 Task: Search and navigate through project files and folders in Visual Studio Code.
Action: Mouse moved to (22, 70)
Screenshot: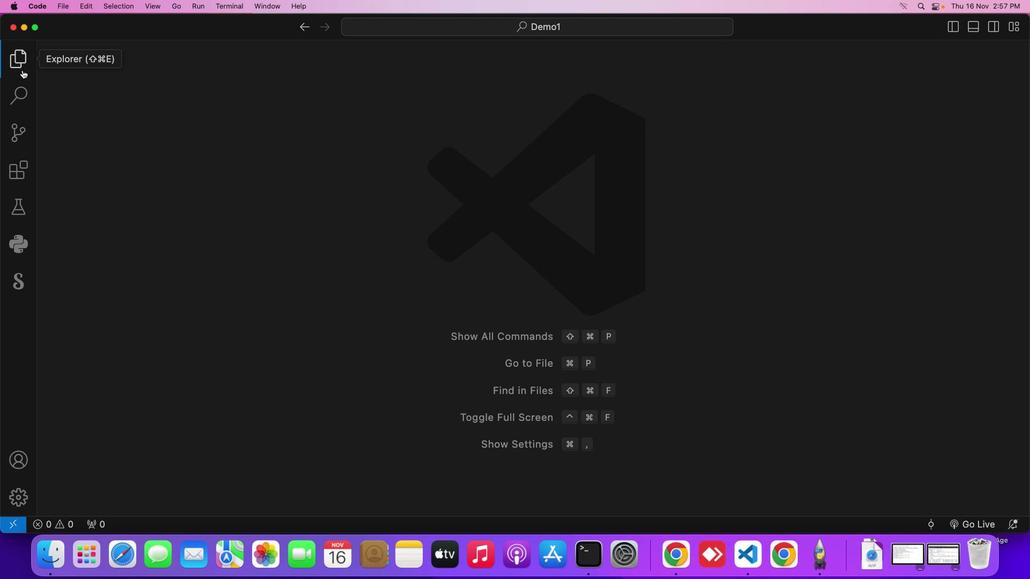 
Action: Mouse pressed left at (22, 70)
Screenshot: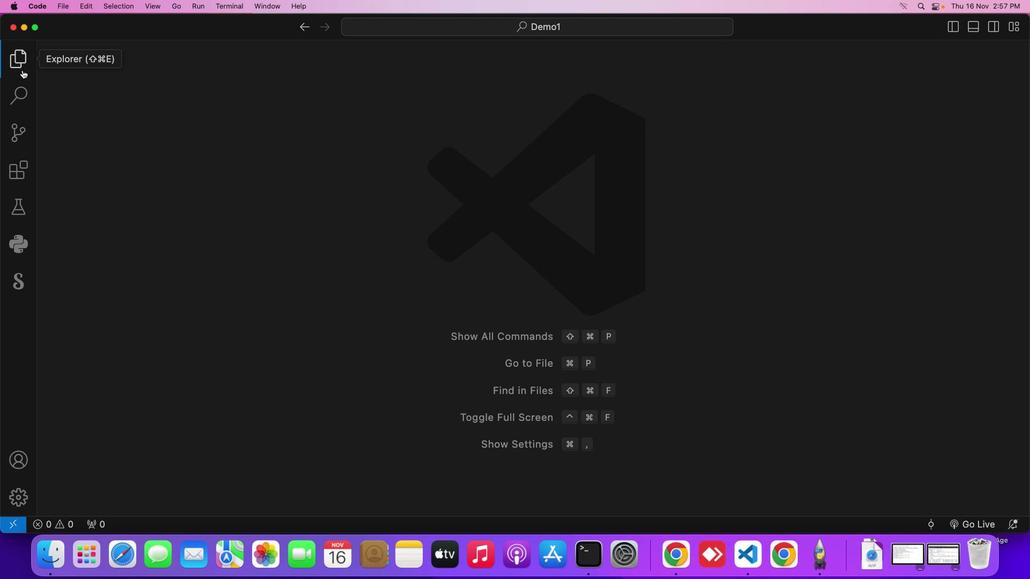 
Action: Mouse moved to (27, 95)
Screenshot: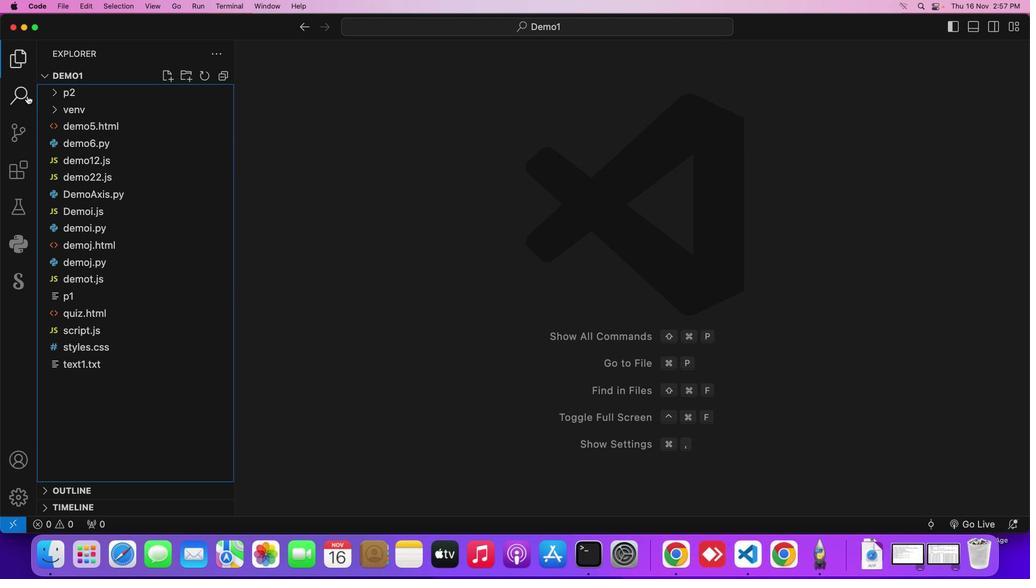
Action: Mouse pressed left at (27, 95)
Screenshot: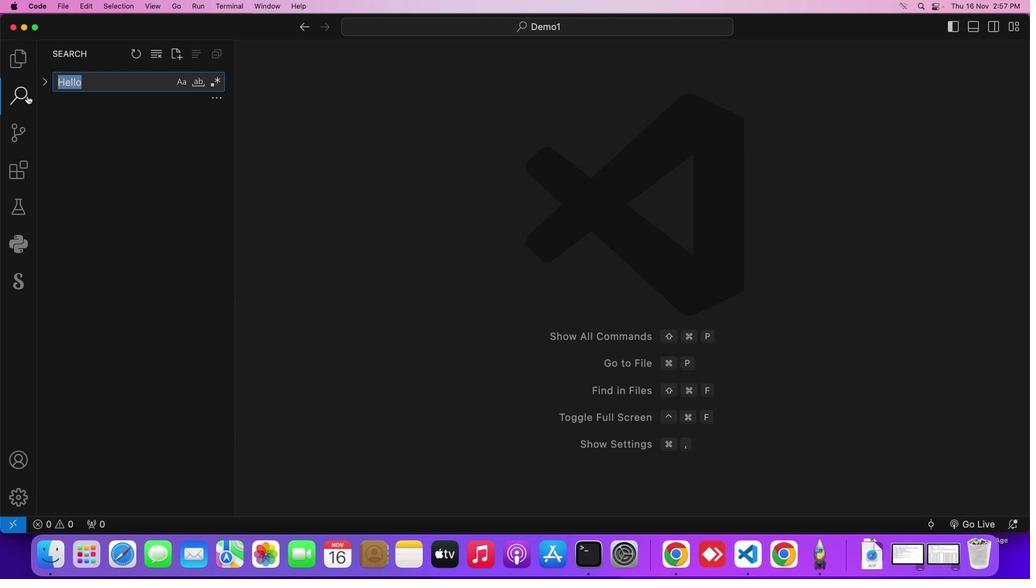 
Action: Mouse moved to (111, 83)
Screenshot: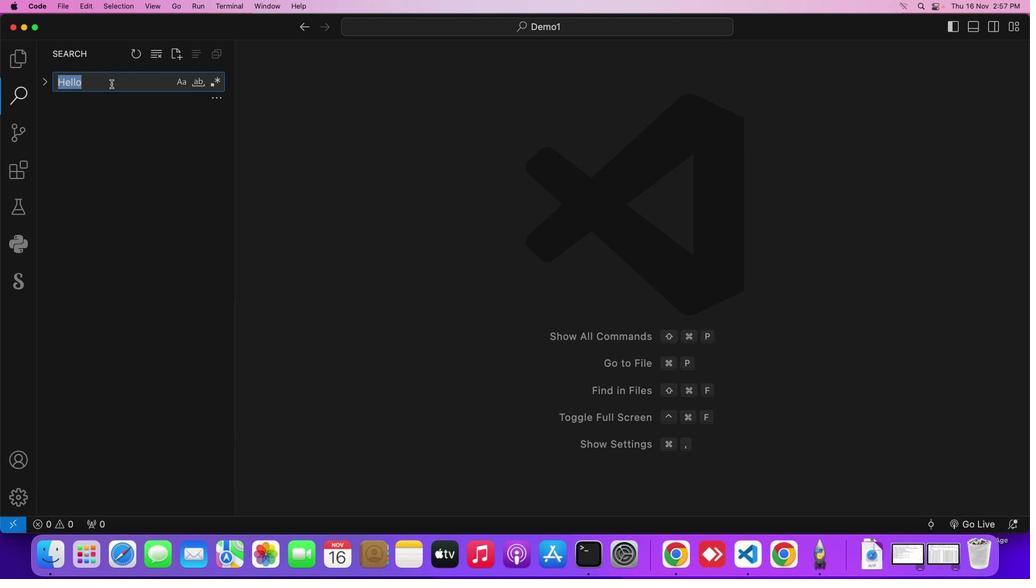 
Action: Mouse pressed left at (111, 83)
Screenshot: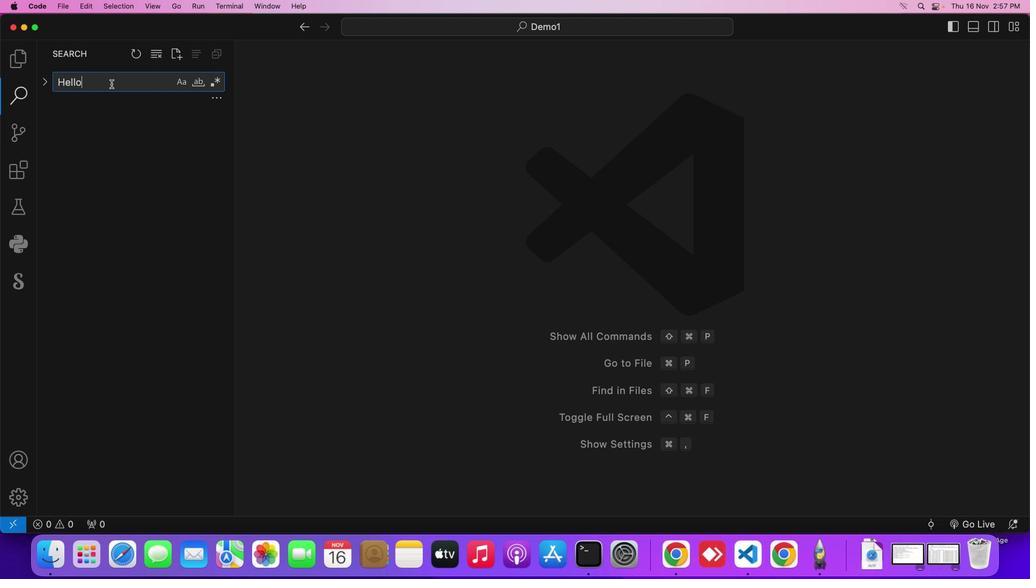 
Action: Mouse moved to (111, 82)
Screenshot: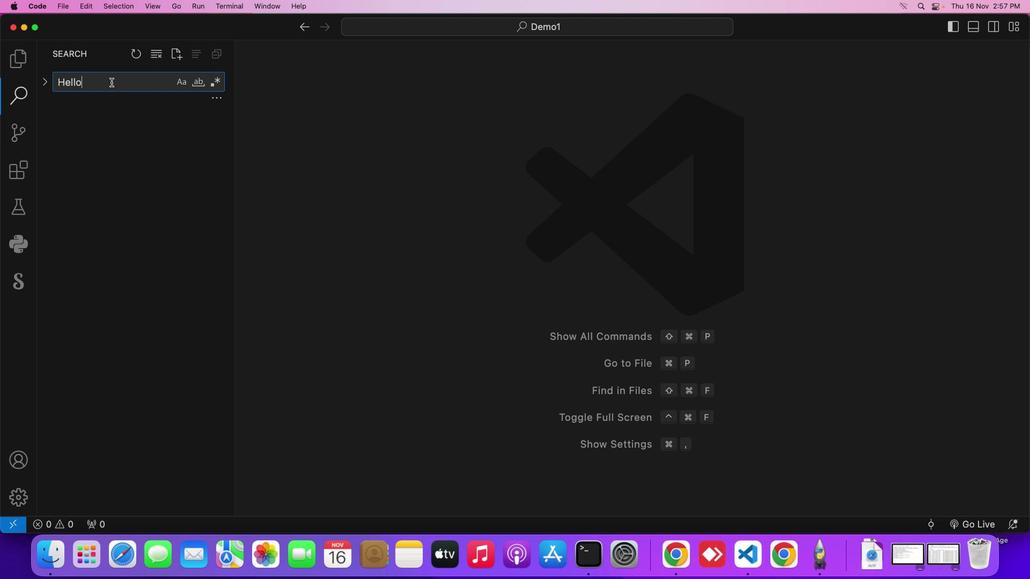 
Action: Key pressed Key.backspaceKey.backspaceKey.backspaceKey.backspaceKey.backspace'd''e''m''o''5''.''h''t'
Screenshot: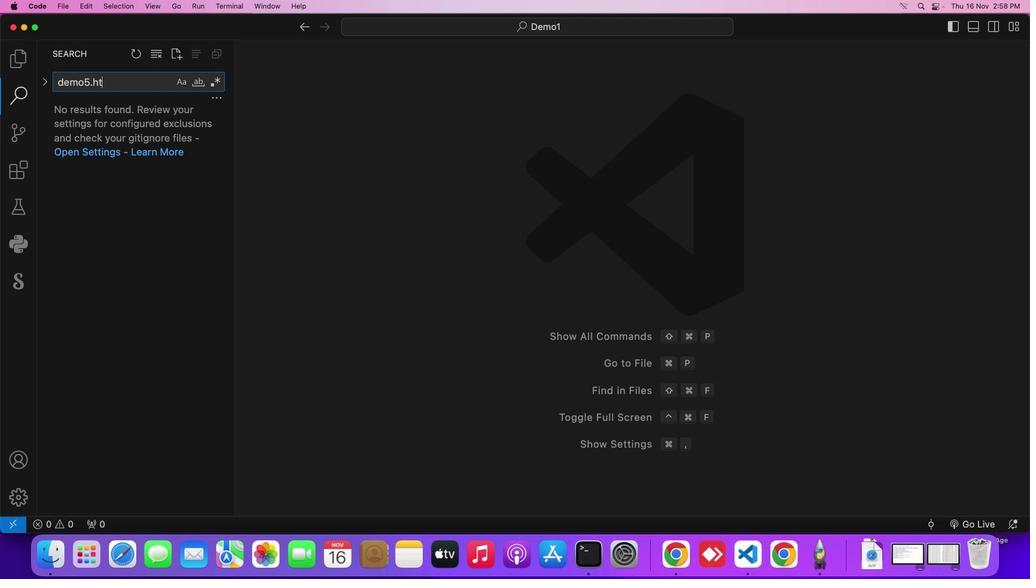 
Action: Mouse moved to (28, 64)
Screenshot: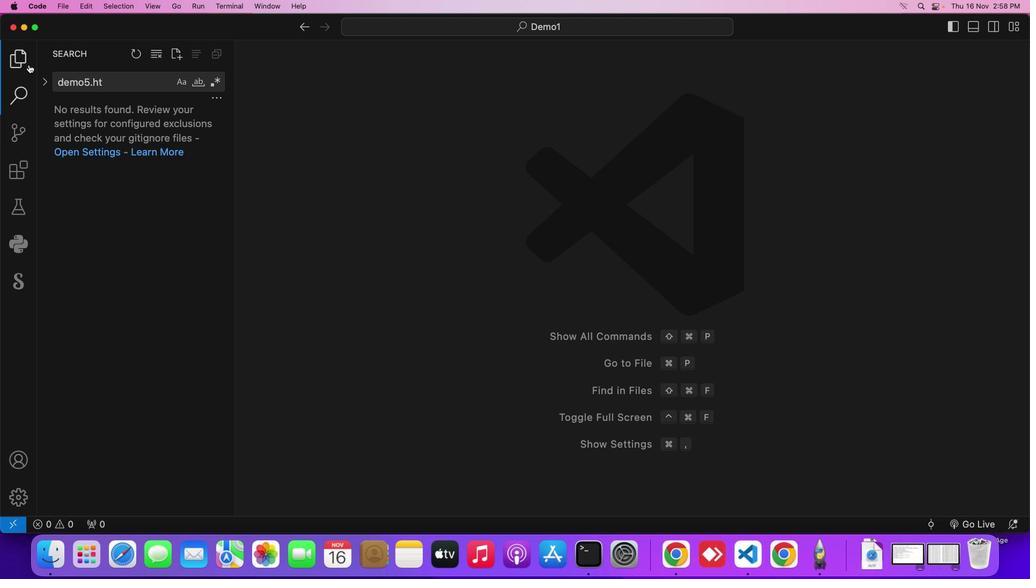 
Action: Mouse pressed left at (28, 64)
Screenshot: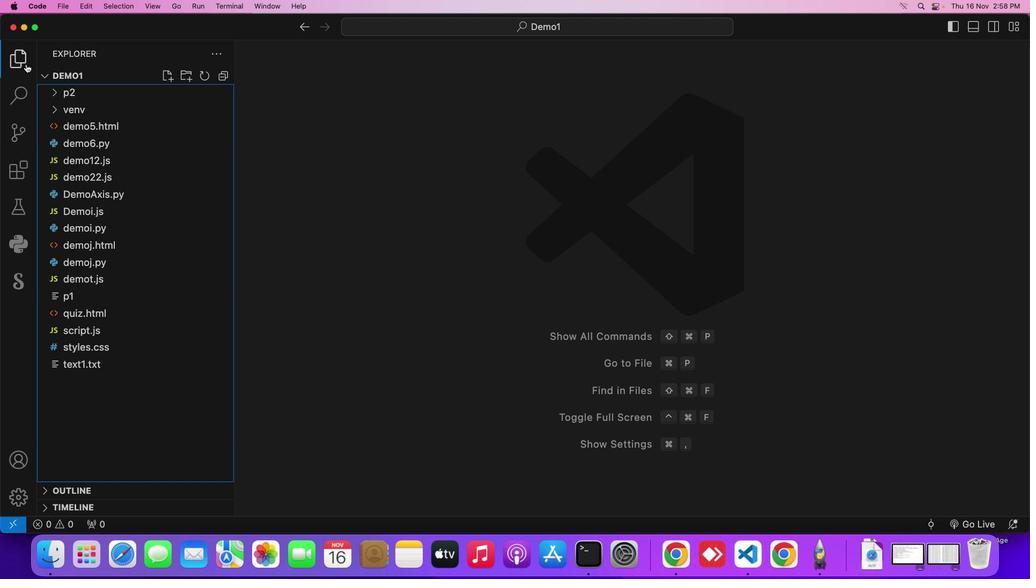 
Action: Mouse moved to (17, 62)
Screenshot: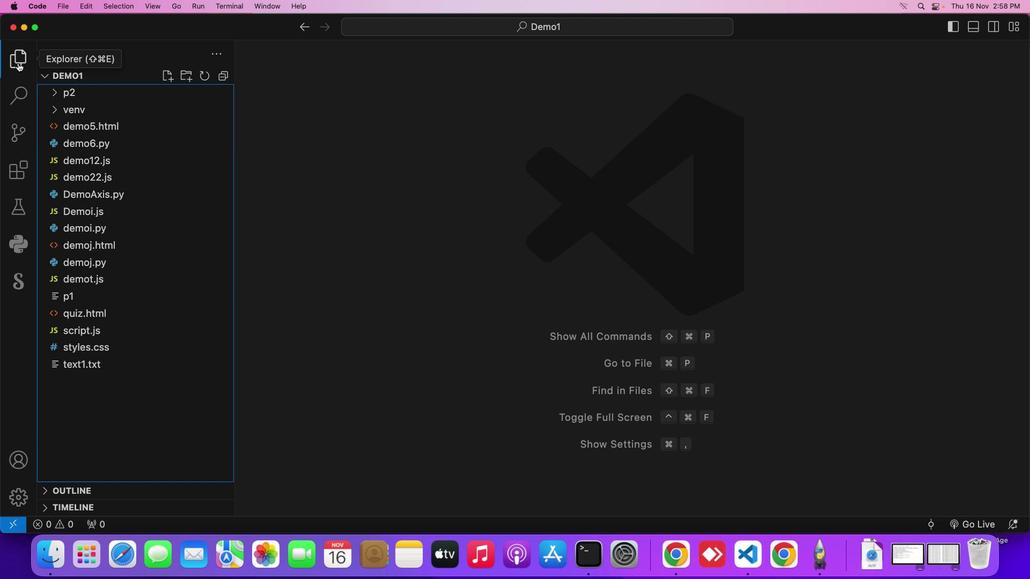 
Action: Mouse pressed left at (17, 62)
Screenshot: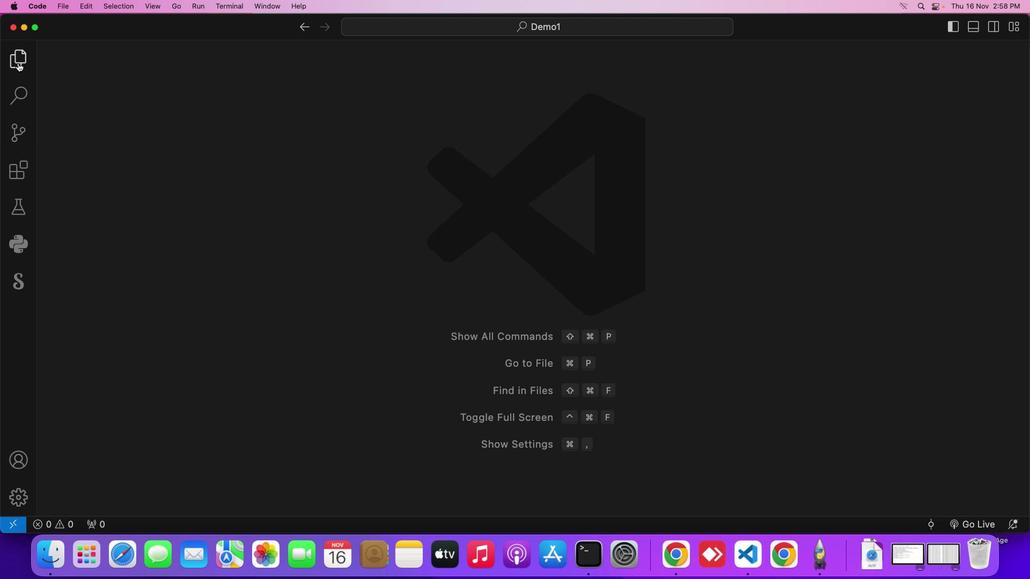 
Action: Mouse moved to (25, 91)
Screenshot: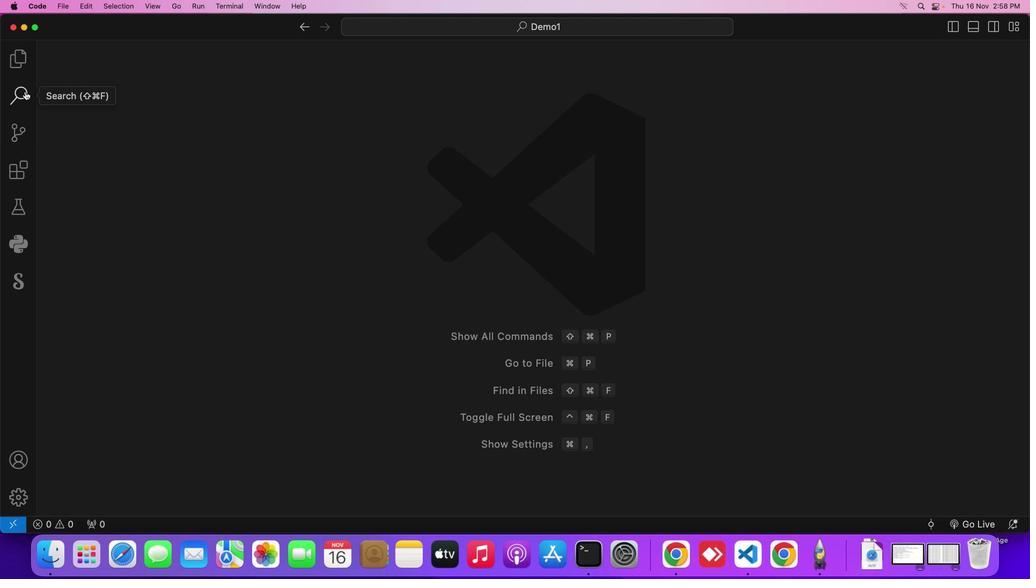 
Action: Mouse pressed left at (25, 91)
Screenshot: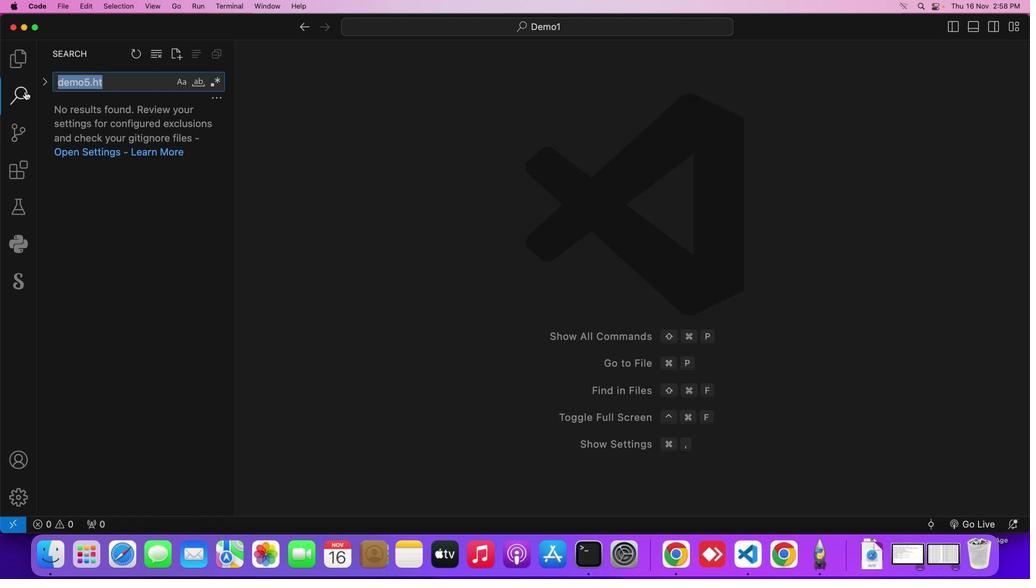 
Action: Mouse moved to (120, 78)
Screenshot: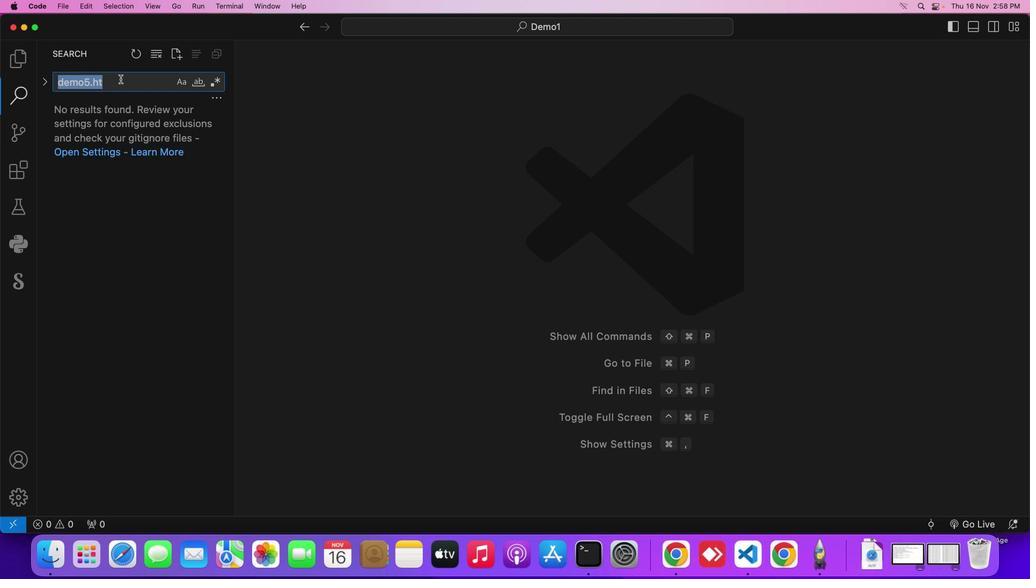 
Action: Mouse pressed left at (120, 78)
Screenshot: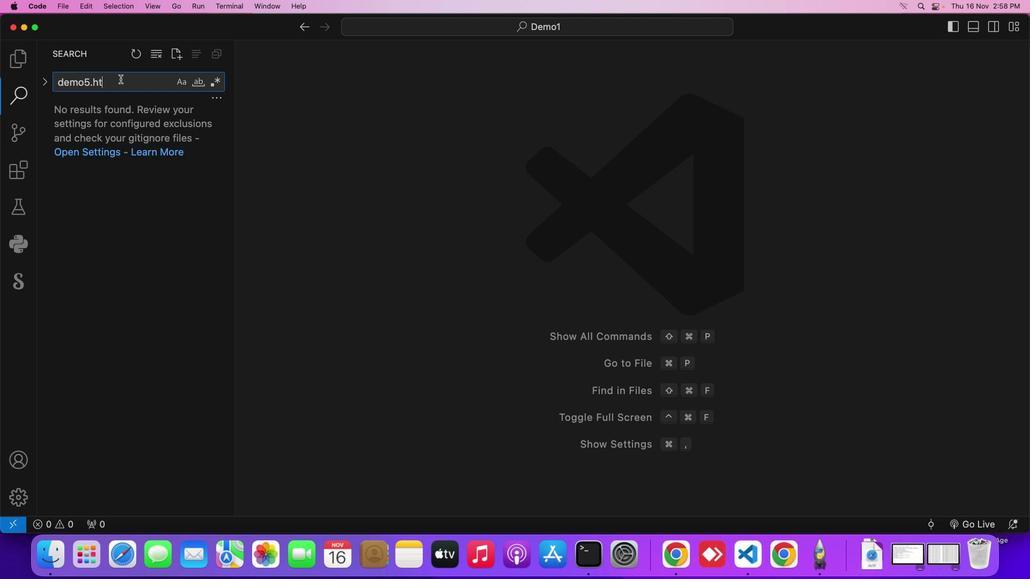
Action: Mouse moved to (118, 80)
Screenshot: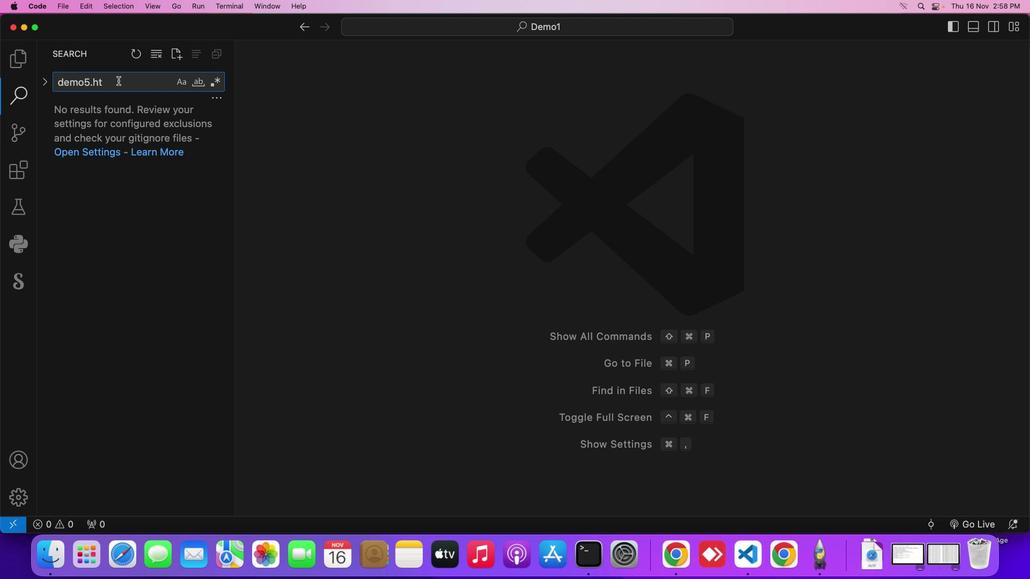 
Action: Key pressed 'm''l'
Screenshot: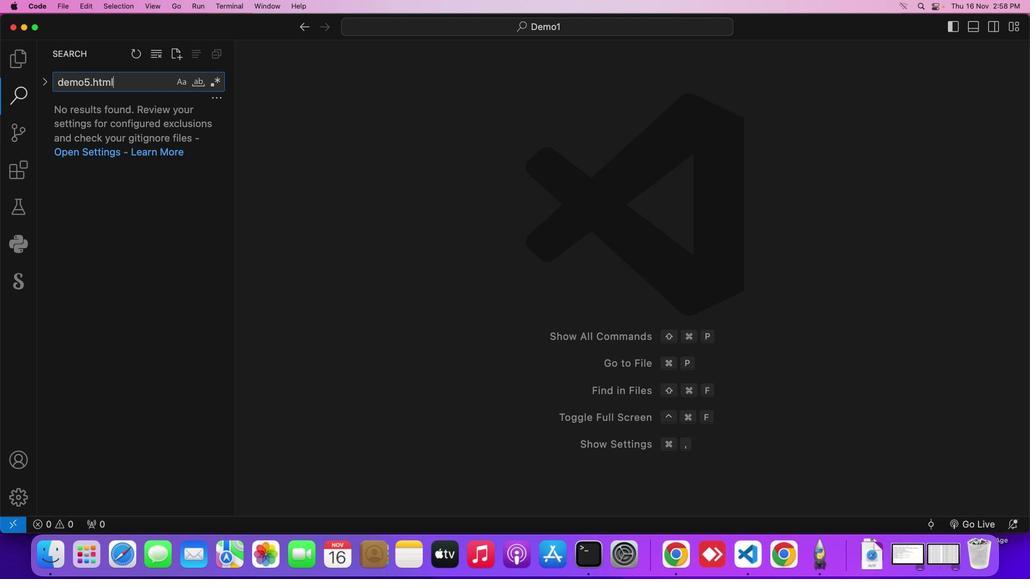 
Action: Mouse moved to (23, 61)
Screenshot: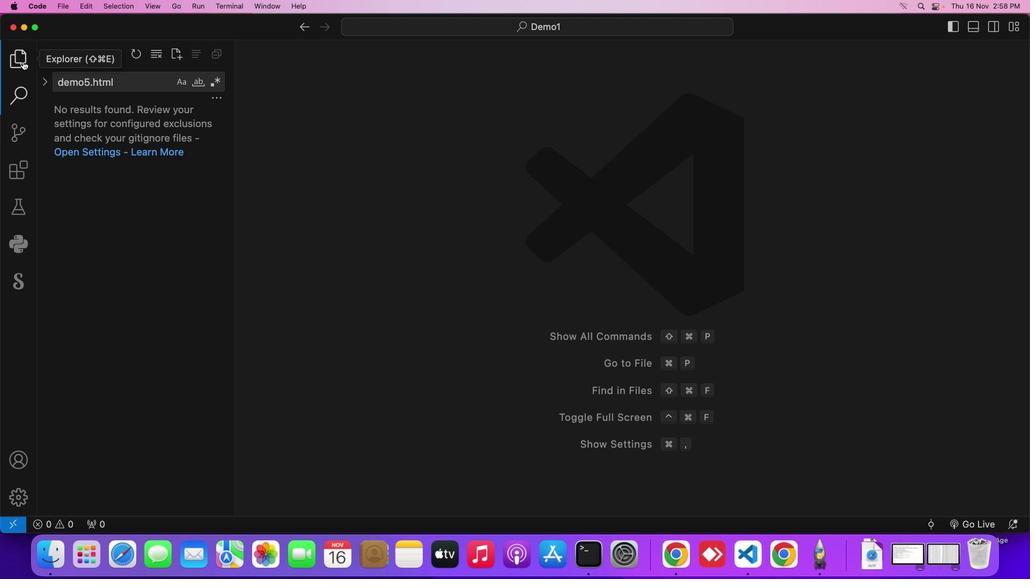 
Action: Mouse pressed left at (23, 61)
Screenshot: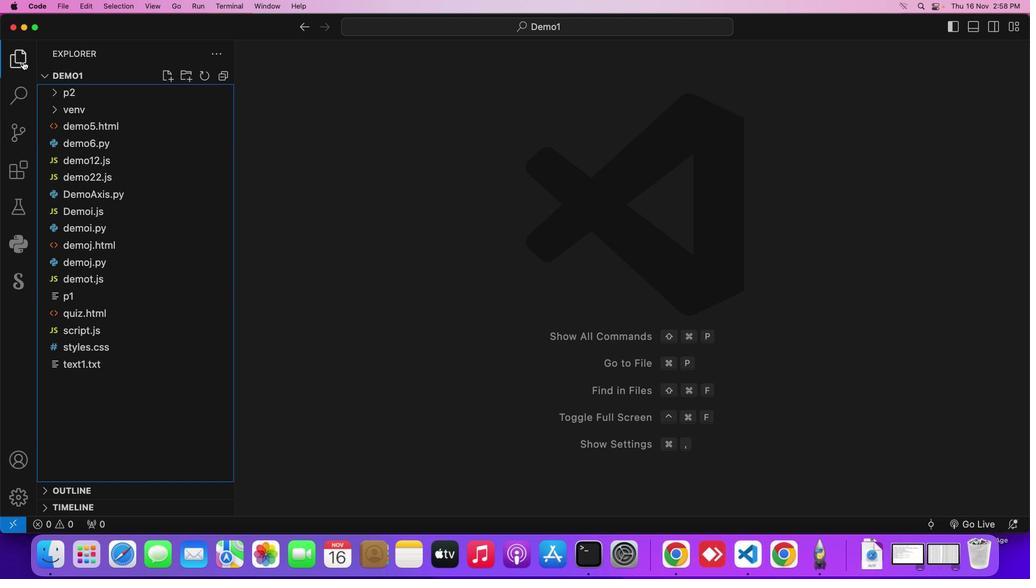 
Action: Mouse moved to (102, 127)
Screenshot: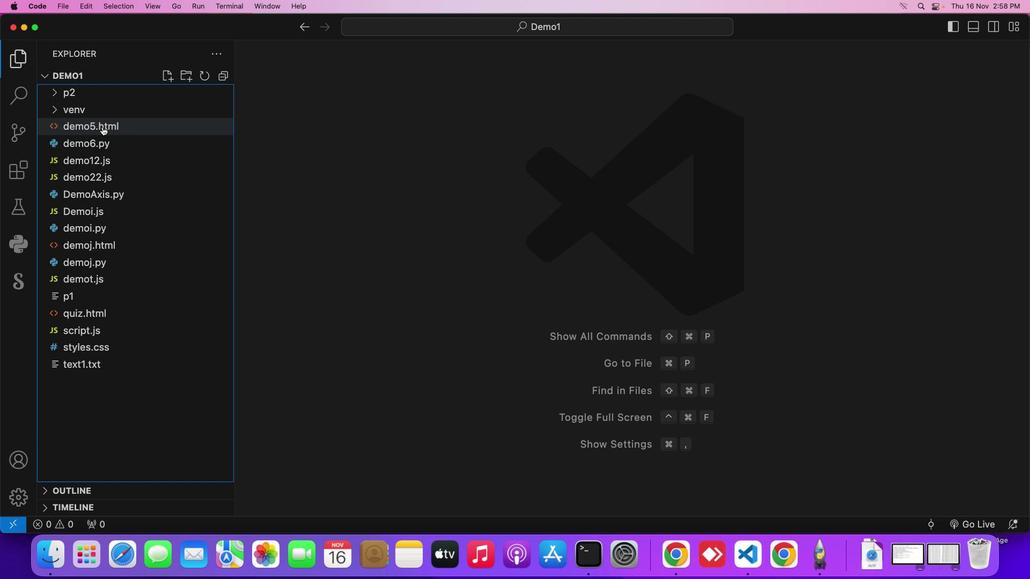 
Action: Mouse pressed left at (102, 127)
Screenshot: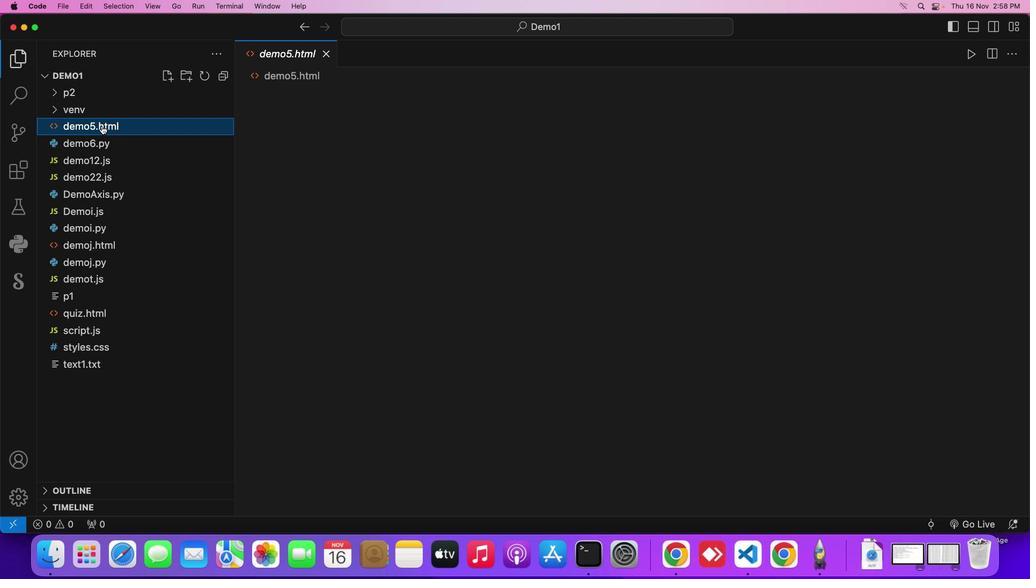 
Action: Mouse moved to (149, 140)
Screenshot: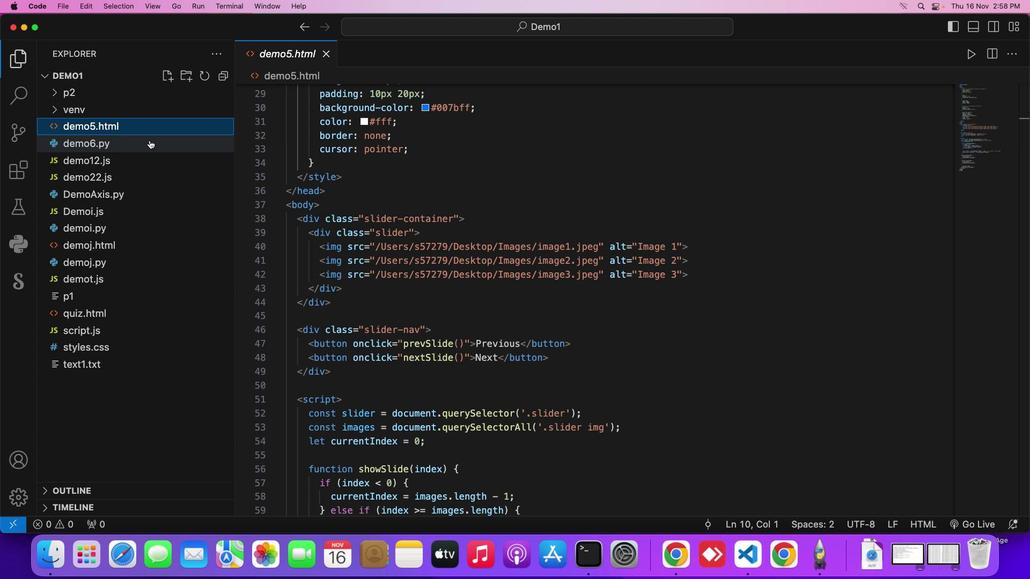 
Action: Mouse scrolled (149, 140) with delta (0, 0)
Screenshot: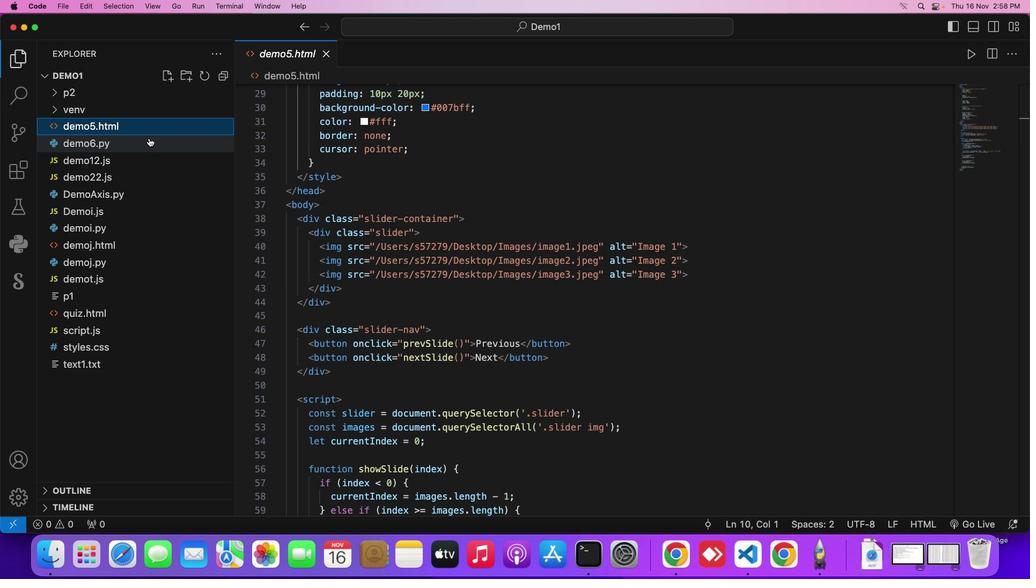 
Action: Mouse scrolled (149, 140) with delta (0, 0)
Screenshot: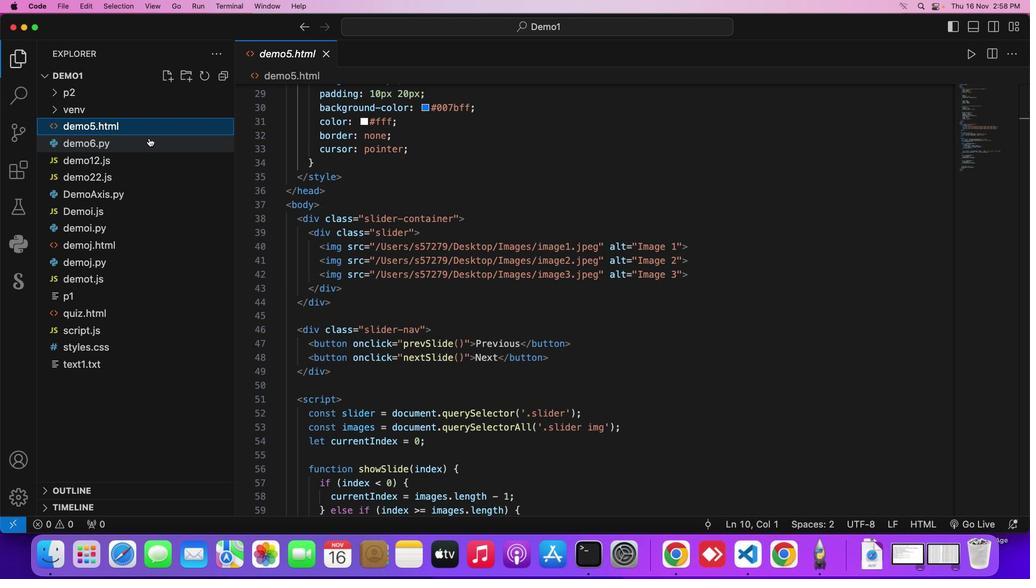 
Action: Mouse scrolled (149, 140) with delta (0, 1)
Screenshot: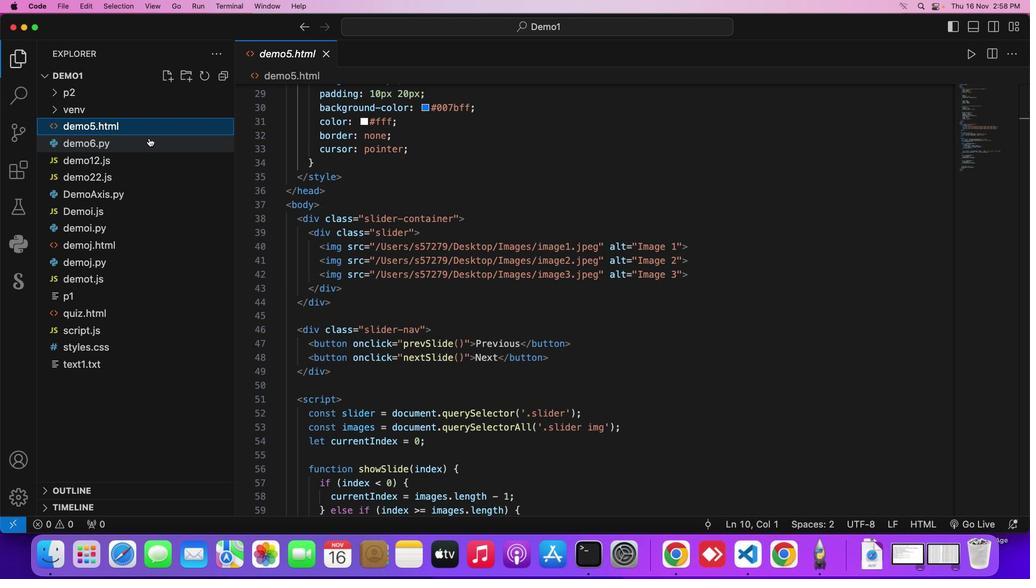 
Action: Mouse moved to (149, 140)
Screenshot: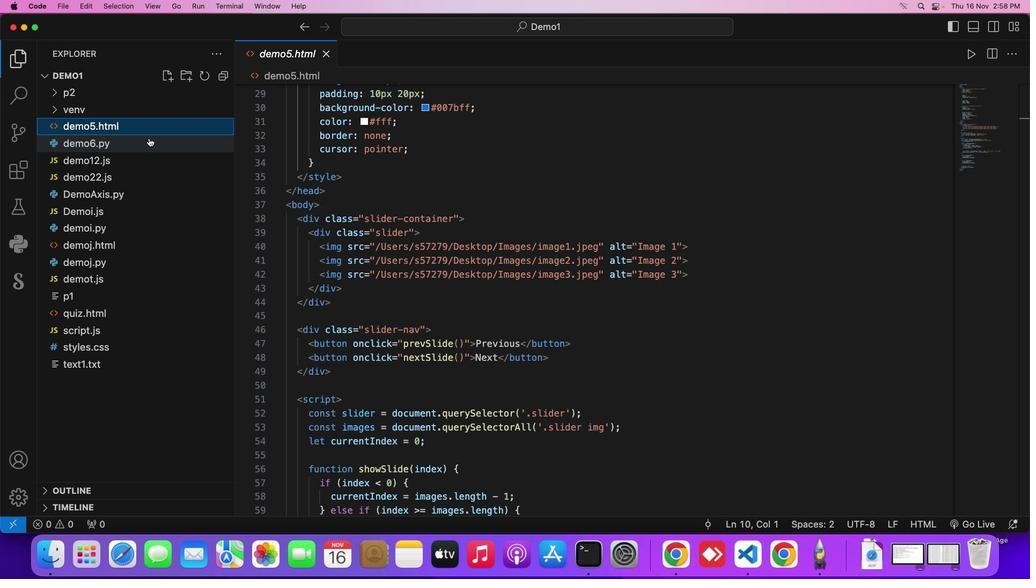 
Action: Mouse scrolled (149, 140) with delta (0, 2)
Screenshot: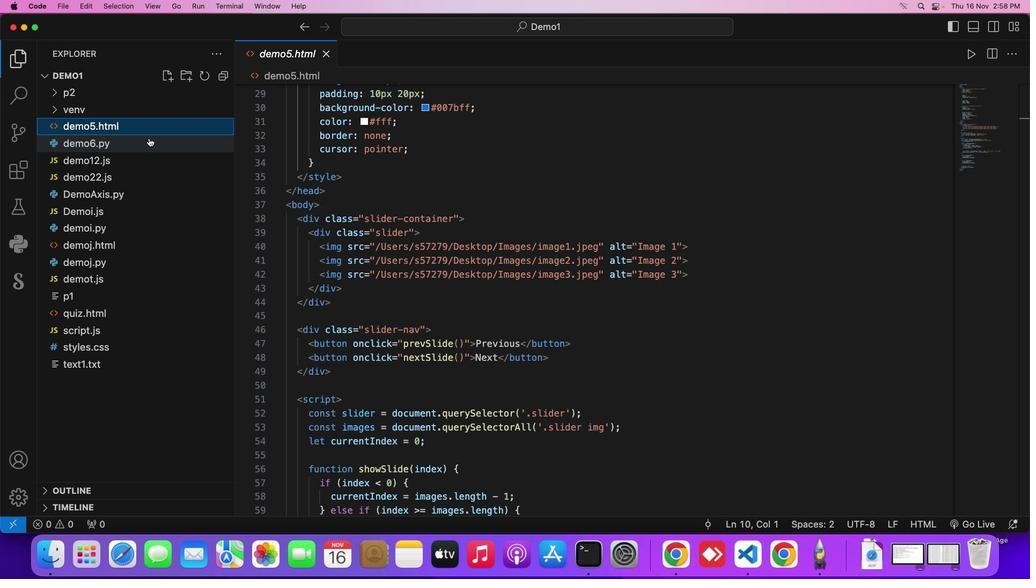 
Action: Mouse moved to (148, 135)
Screenshot: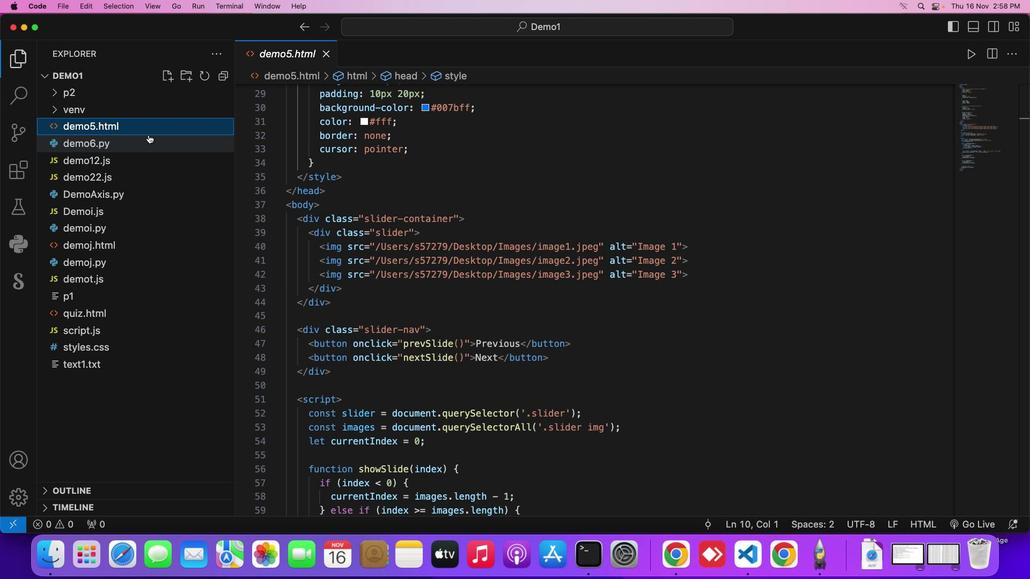 
Action: Mouse scrolled (148, 135) with delta (0, 0)
Screenshot: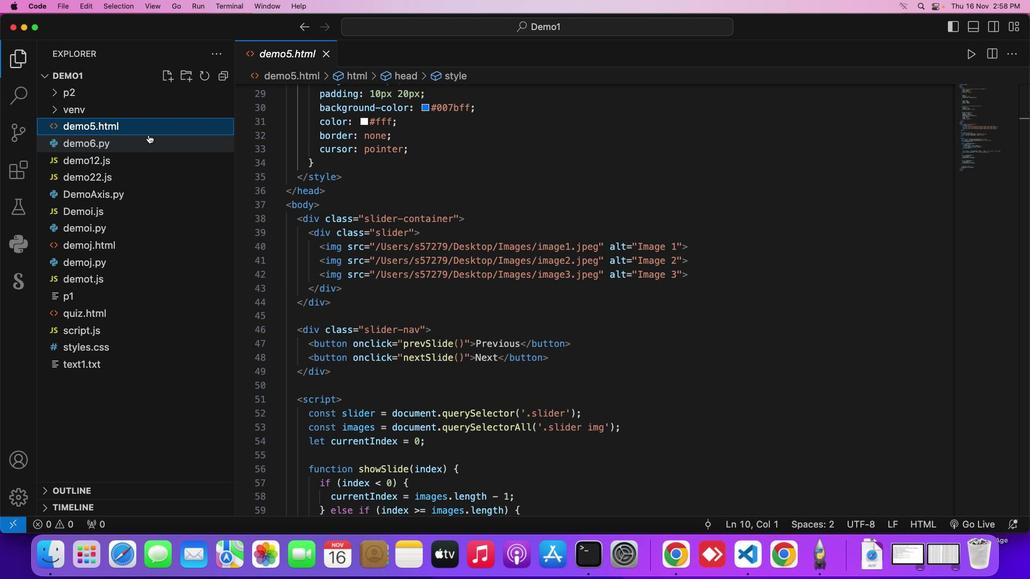
Action: Mouse moved to (143, 140)
Screenshot: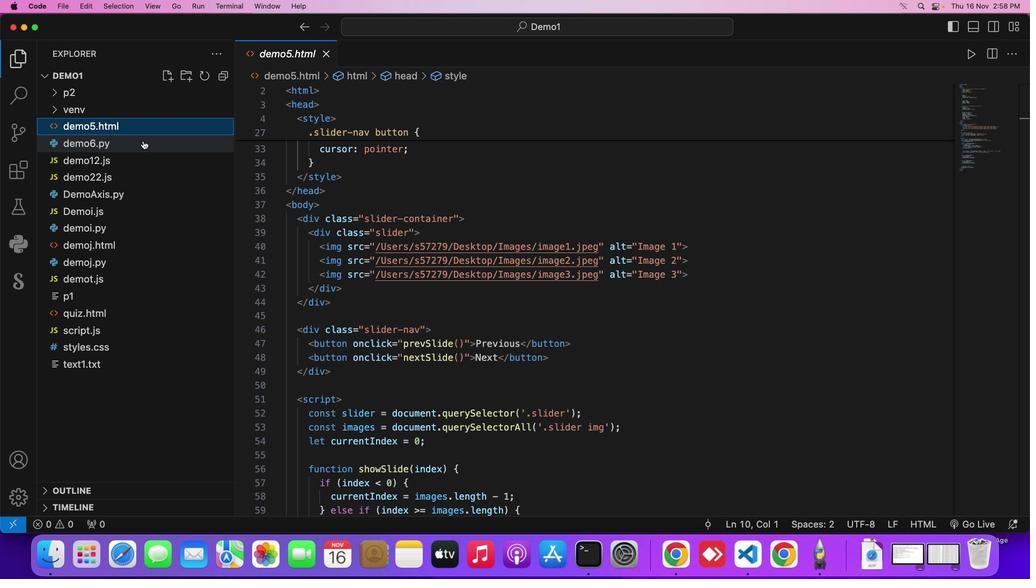 
Action: Mouse pressed left at (143, 140)
Screenshot: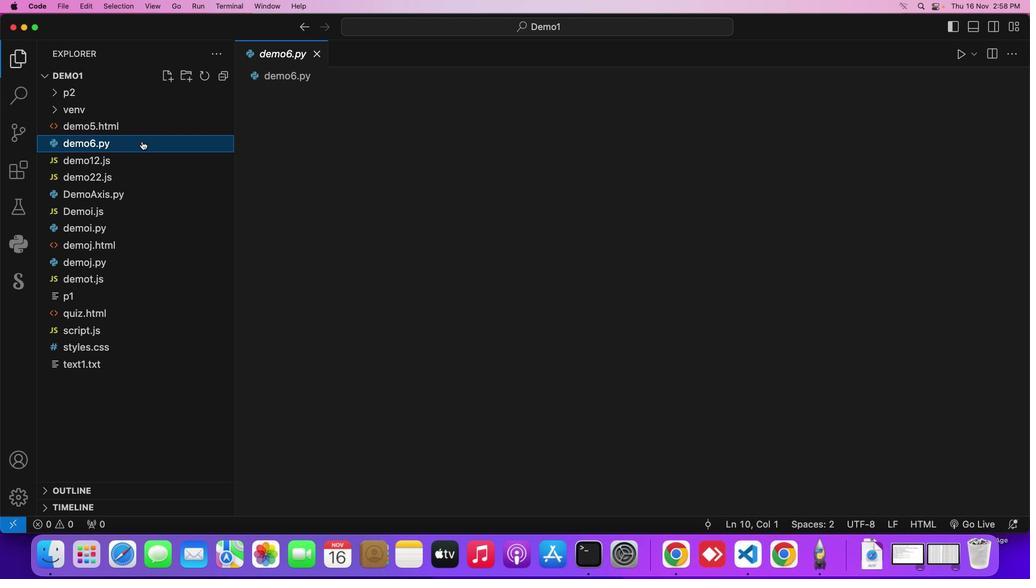 
Action: Mouse moved to (55, 93)
Screenshot: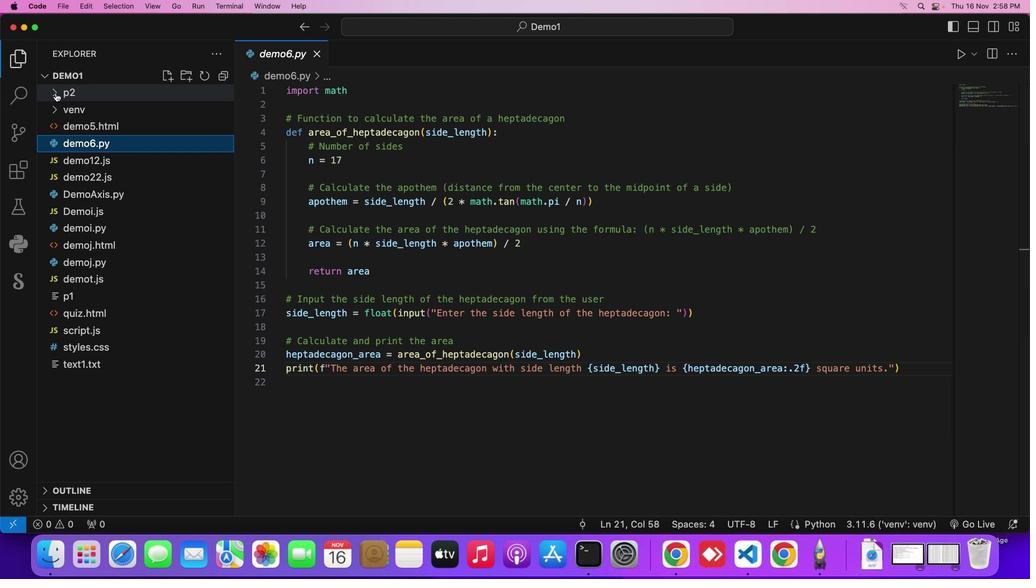
Action: Mouse pressed left at (55, 93)
Screenshot: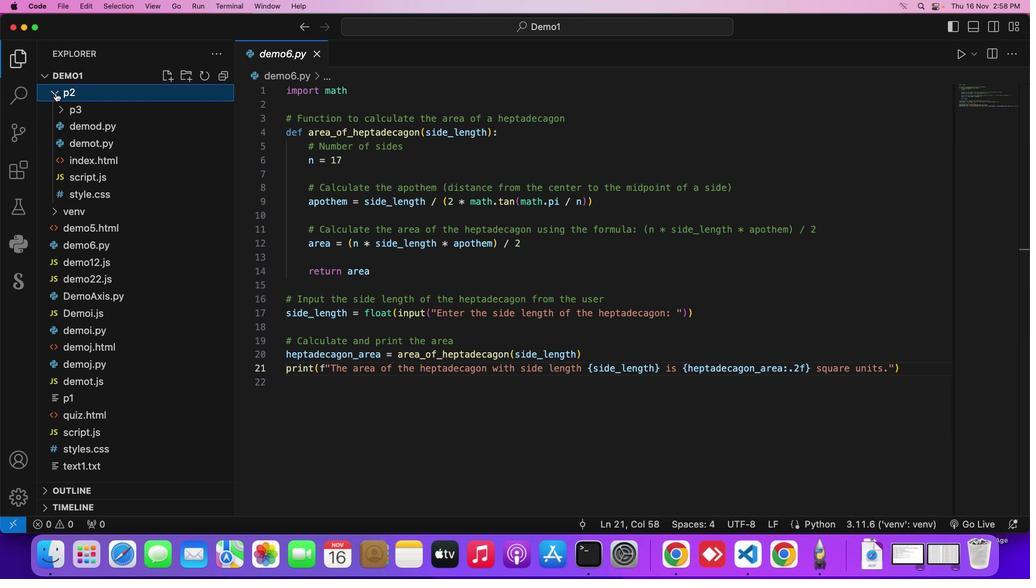 
Action: Mouse moved to (69, 124)
Screenshot: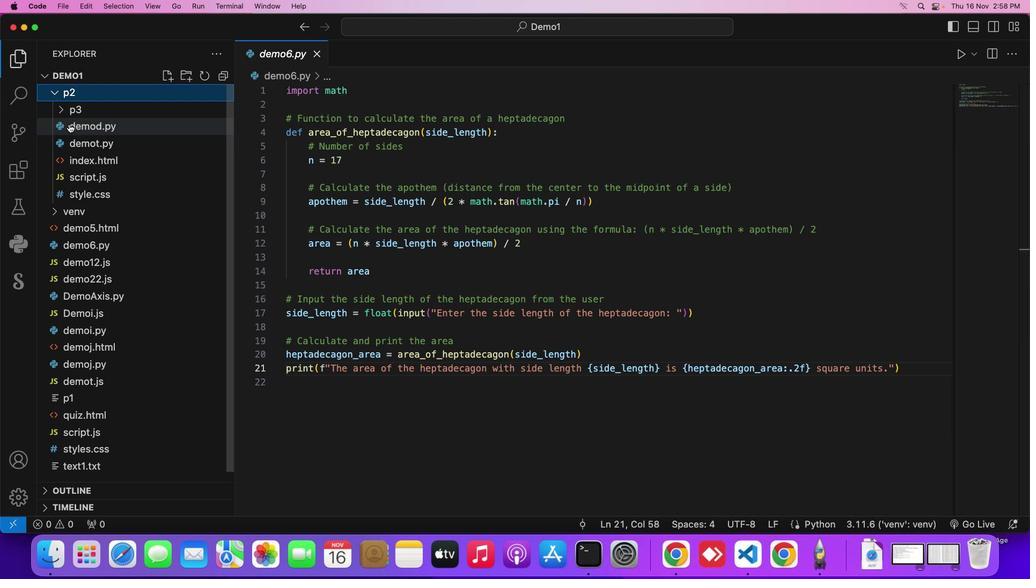 
